 Task: Create a due date automation trigger when advanced on, on the tuesday before a card is due add fields without custom field "Resume" set to a date not in this week at 11:00 AM.
Action: Mouse moved to (1005, 76)
Screenshot: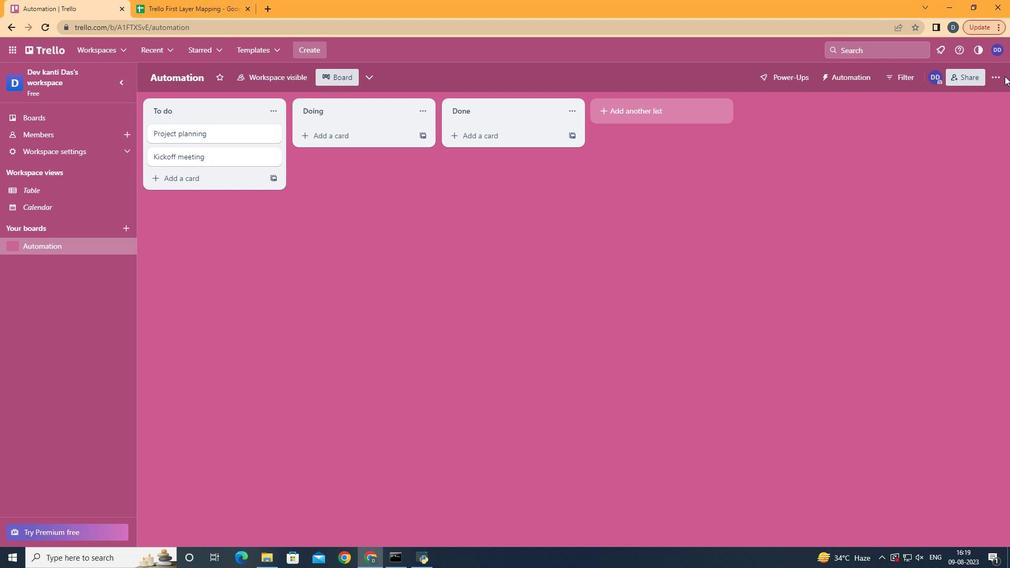 
Action: Mouse pressed left at (1005, 76)
Screenshot: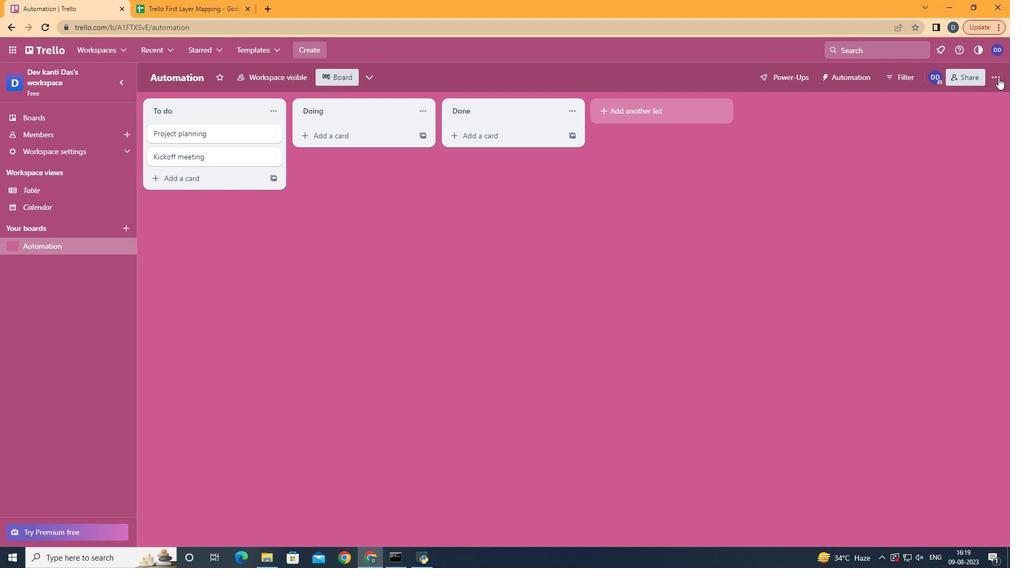 
Action: Mouse moved to (997, 78)
Screenshot: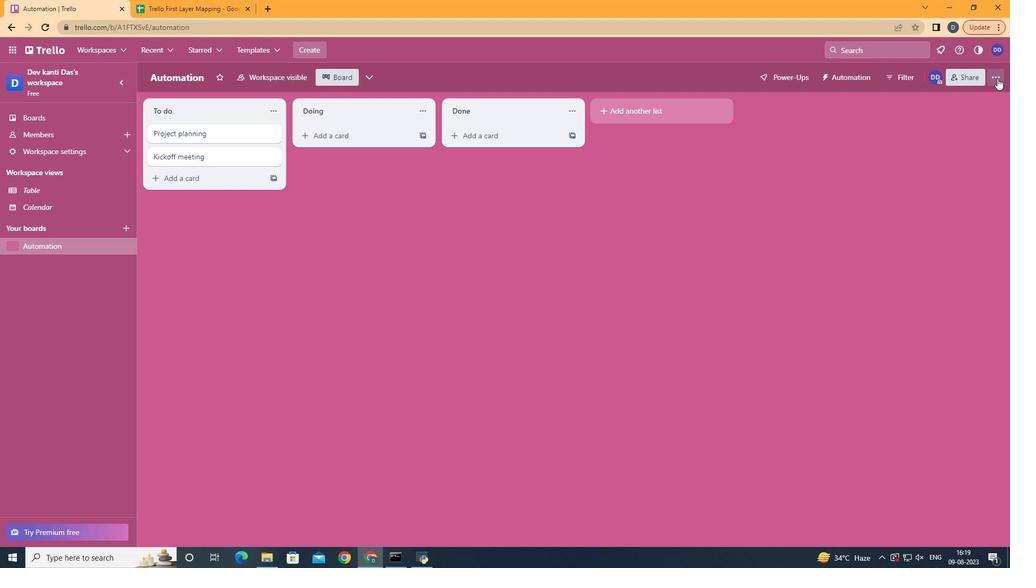 
Action: Mouse pressed left at (997, 78)
Screenshot: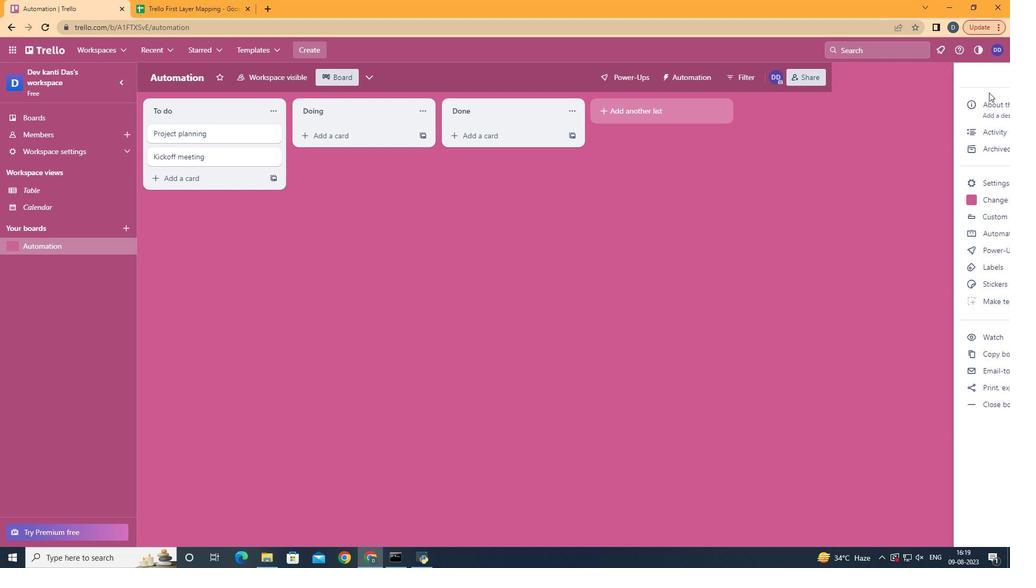 
Action: Mouse moved to (888, 231)
Screenshot: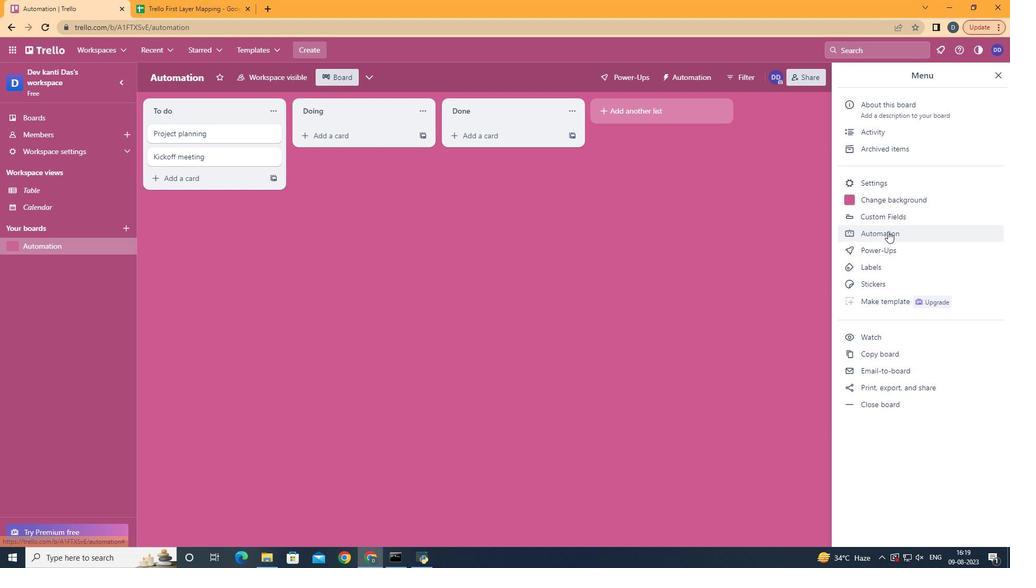 
Action: Mouse pressed left at (888, 231)
Screenshot: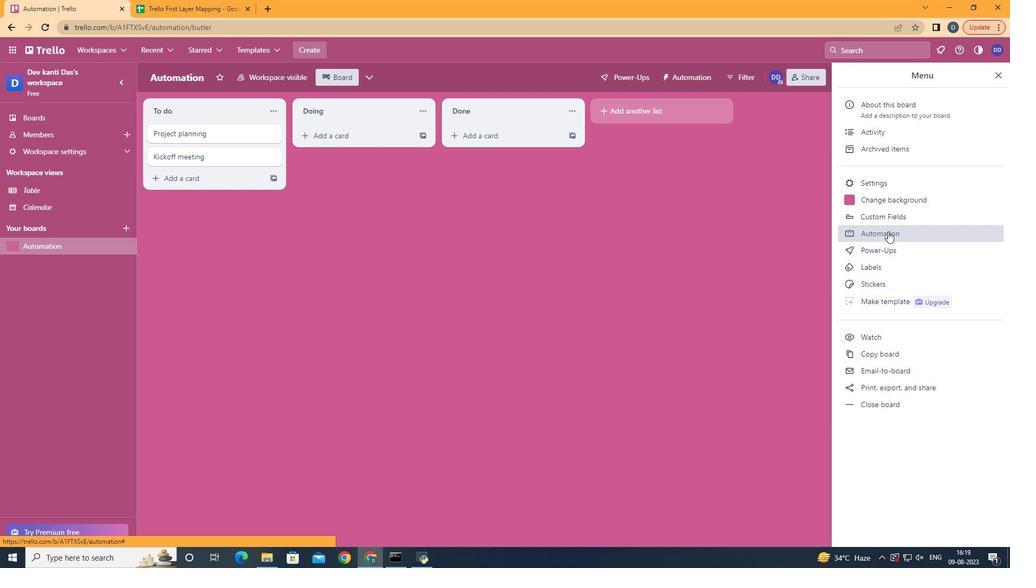 
Action: Mouse moved to (222, 213)
Screenshot: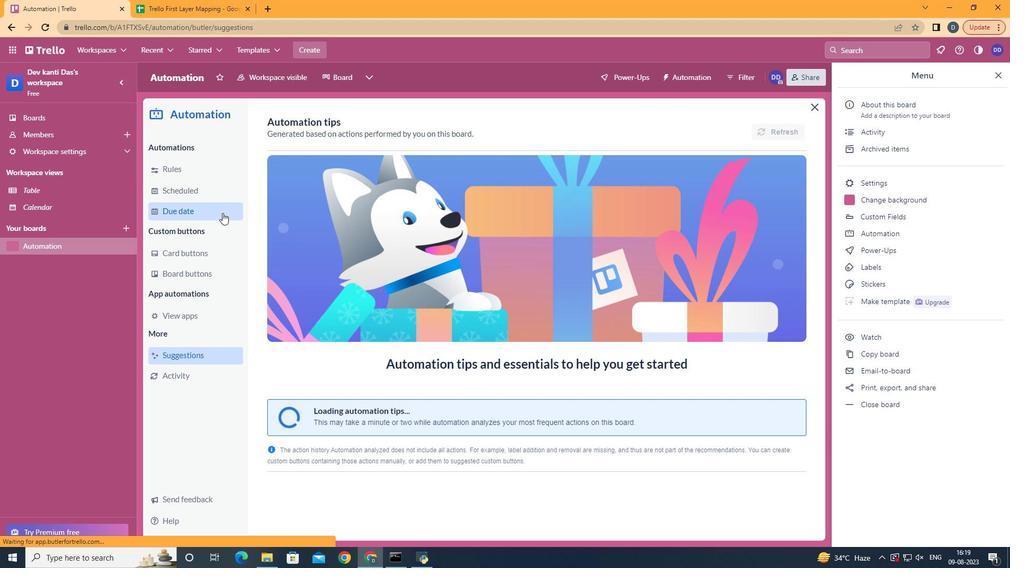 
Action: Mouse pressed left at (222, 213)
Screenshot: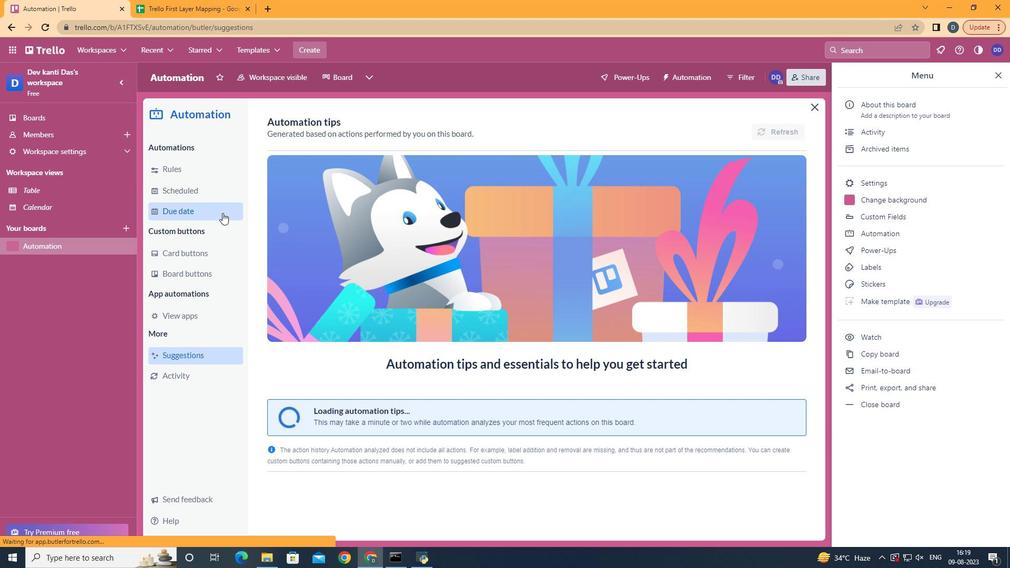 
Action: Mouse moved to (750, 128)
Screenshot: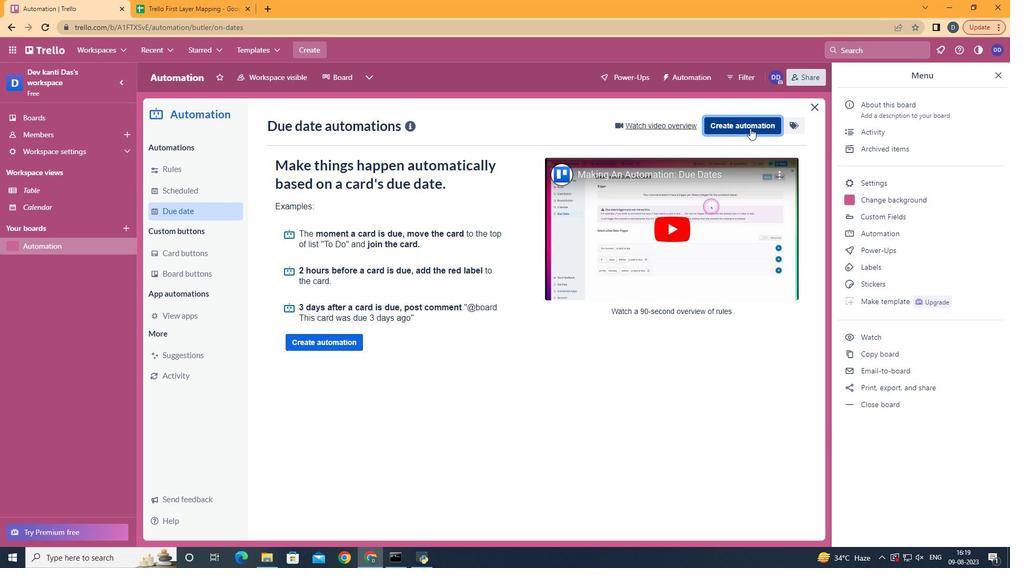 
Action: Mouse pressed left at (750, 128)
Screenshot: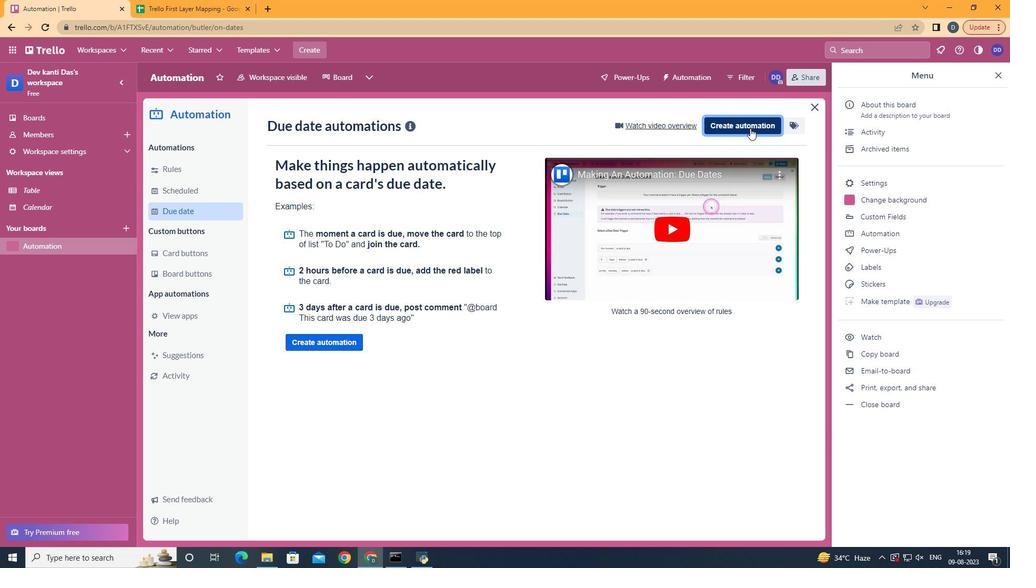 
Action: Mouse moved to (478, 227)
Screenshot: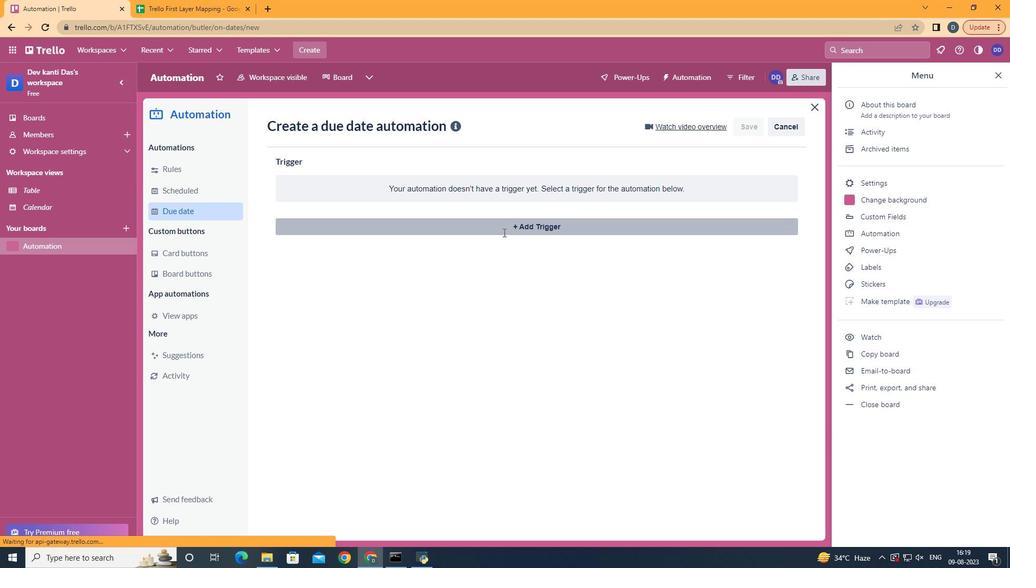 
Action: Mouse pressed left at (478, 227)
Screenshot: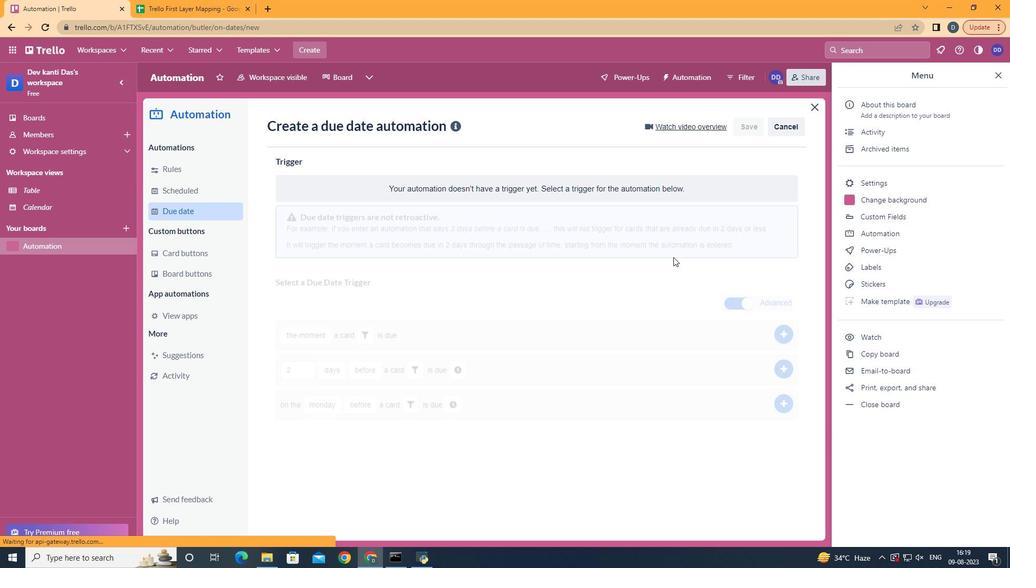 
Action: Mouse moved to (340, 300)
Screenshot: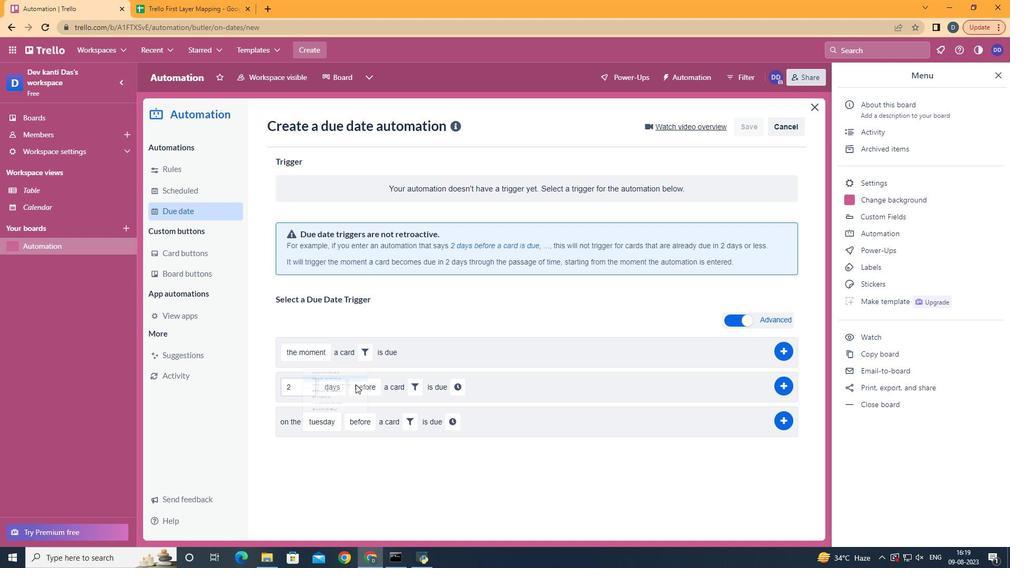 
Action: Mouse pressed left at (340, 300)
Screenshot: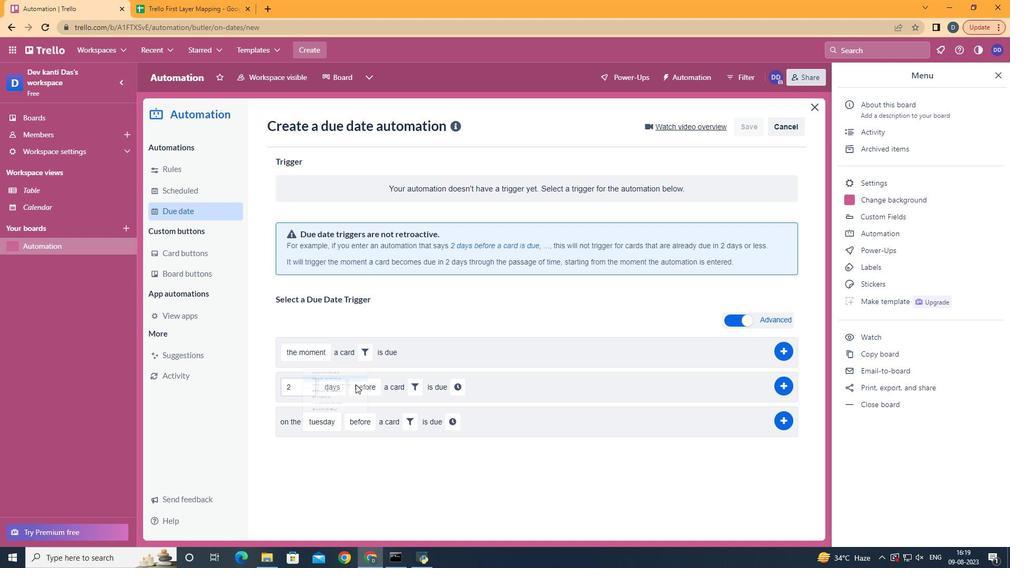 
Action: Mouse moved to (415, 418)
Screenshot: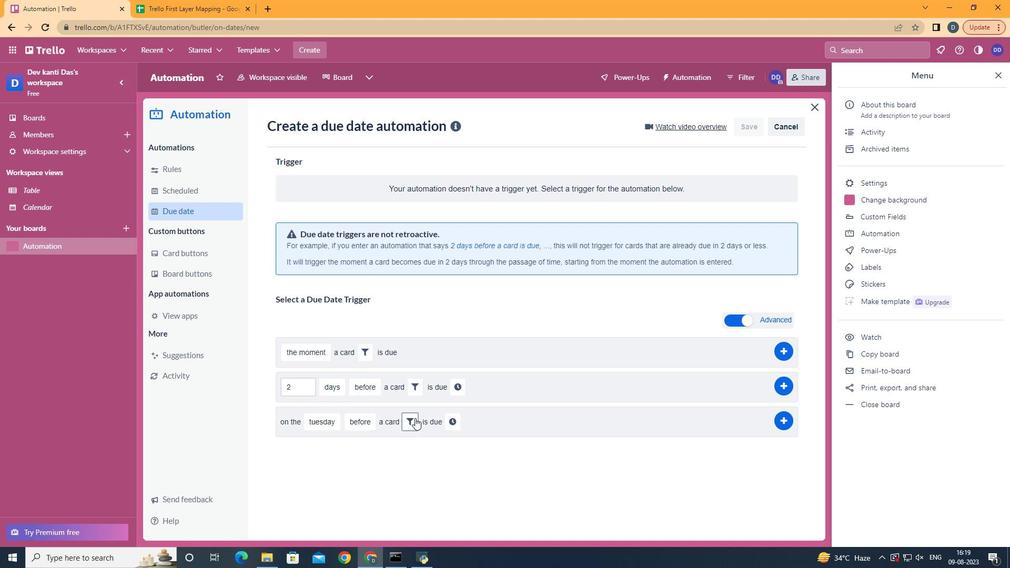 
Action: Mouse pressed left at (415, 418)
Screenshot: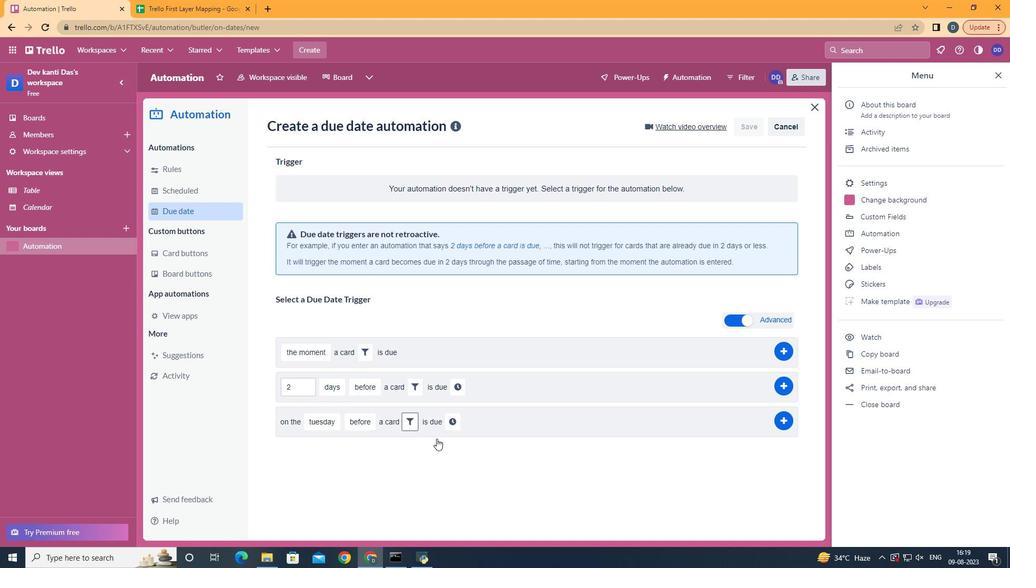 
Action: Mouse moved to (590, 453)
Screenshot: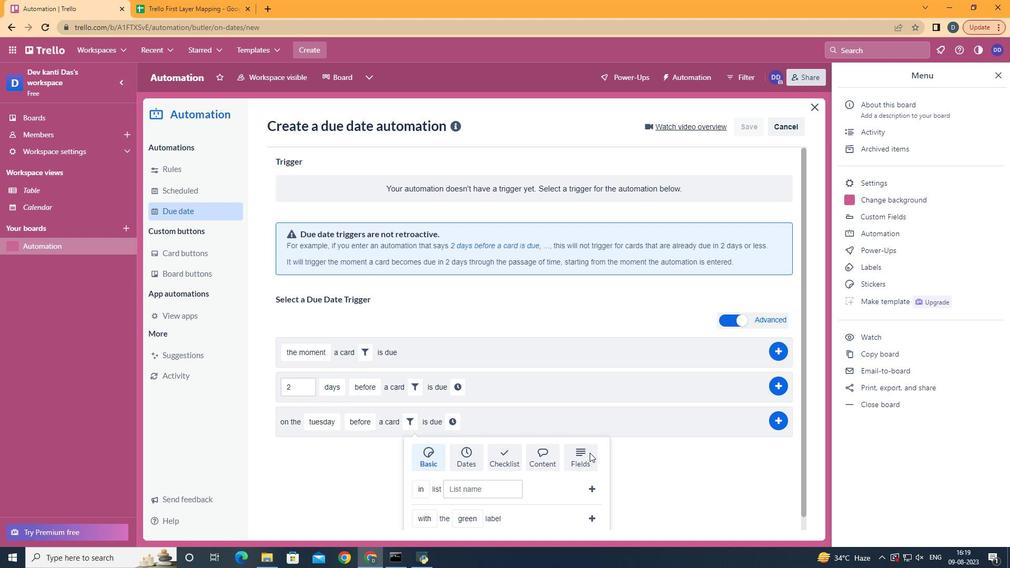 
Action: Mouse pressed left at (590, 453)
Screenshot: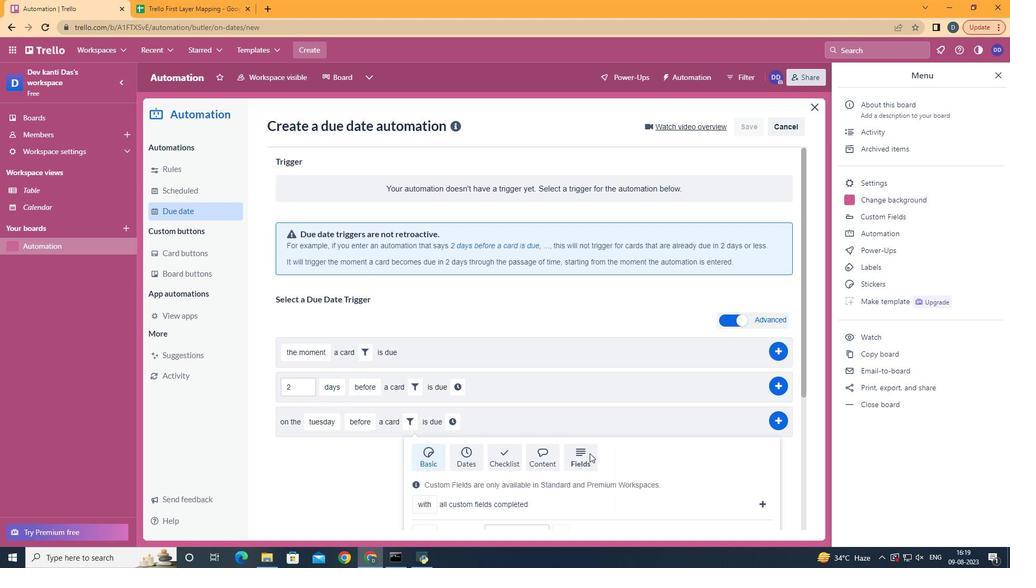 
Action: Mouse moved to (590, 453)
Screenshot: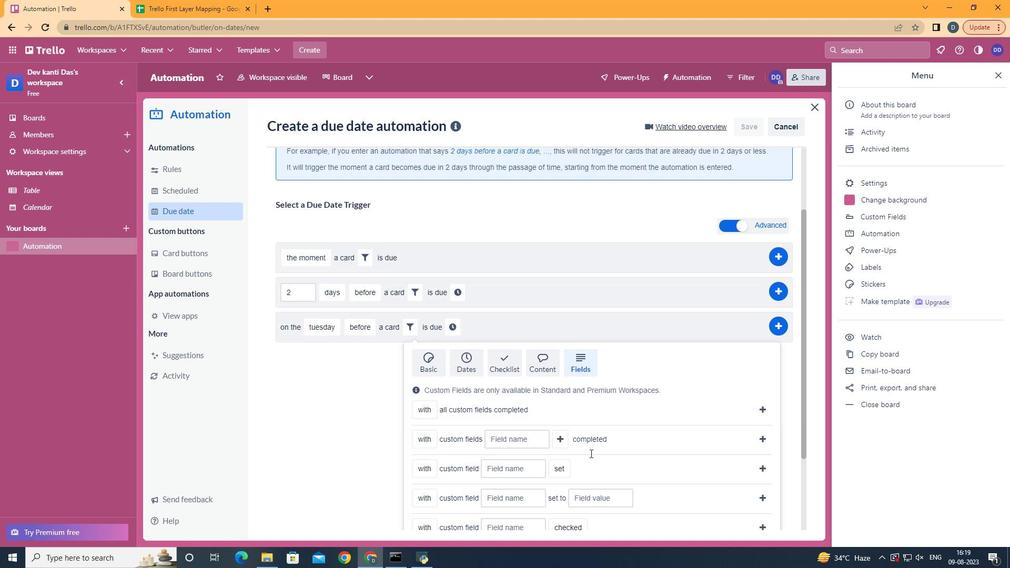 
Action: Mouse scrolled (590, 453) with delta (0, 0)
Screenshot: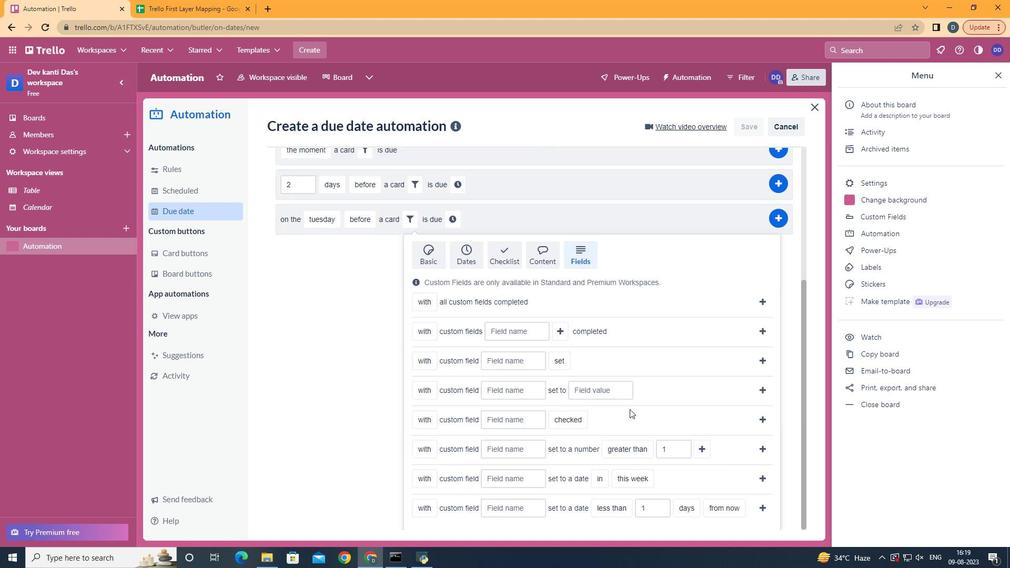 
Action: Mouse scrolled (590, 453) with delta (0, 0)
Screenshot: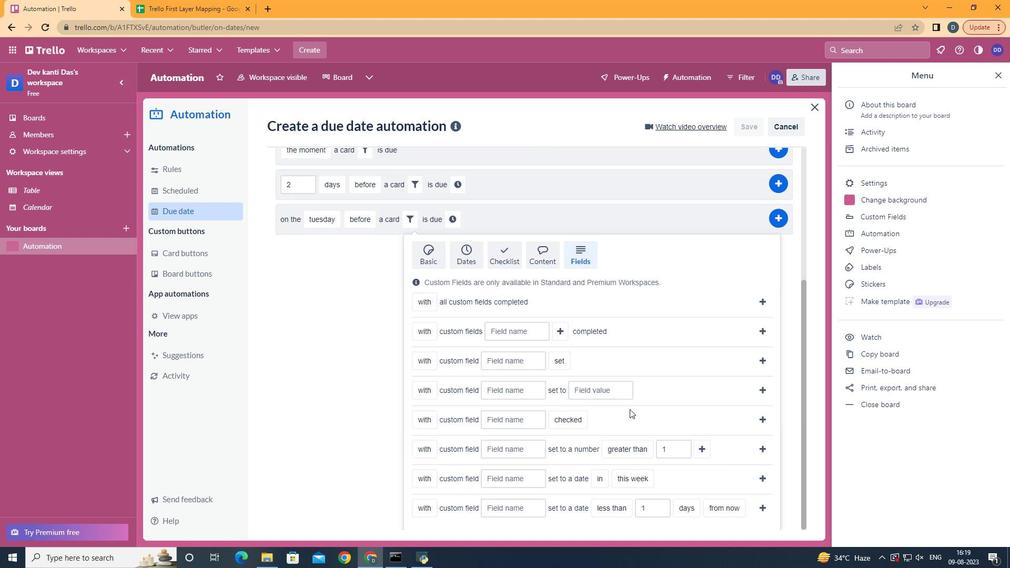 
Action: Mouse scrolled (590, 453) with delta (0, 0)
Screenshot: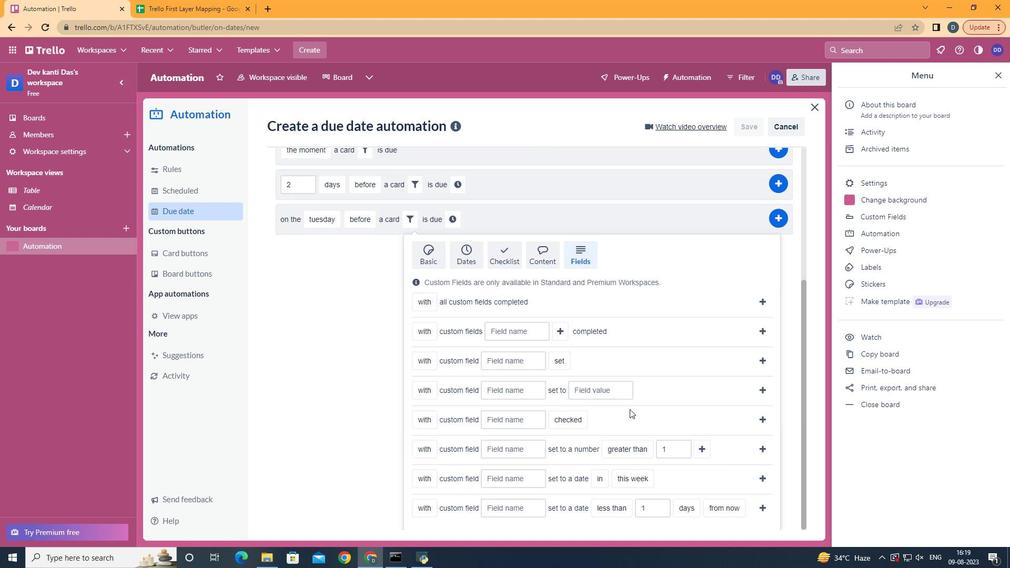 
Action: Mouse scrolled (590, 453) with delta (0, 0)
Screenshot: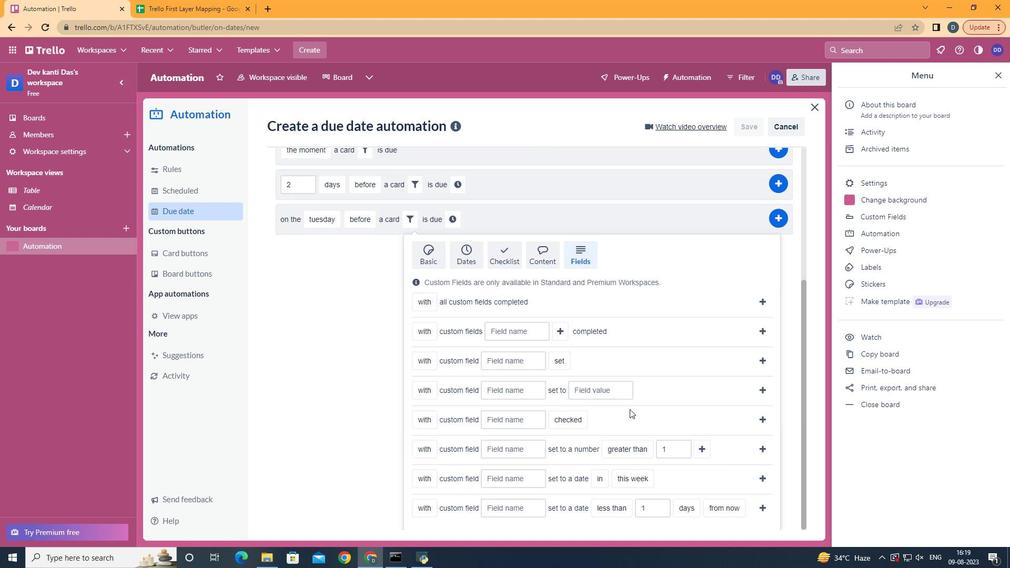 
Action: Mouse scrolled (590, 453) with delta (0, 0)
Screenshot: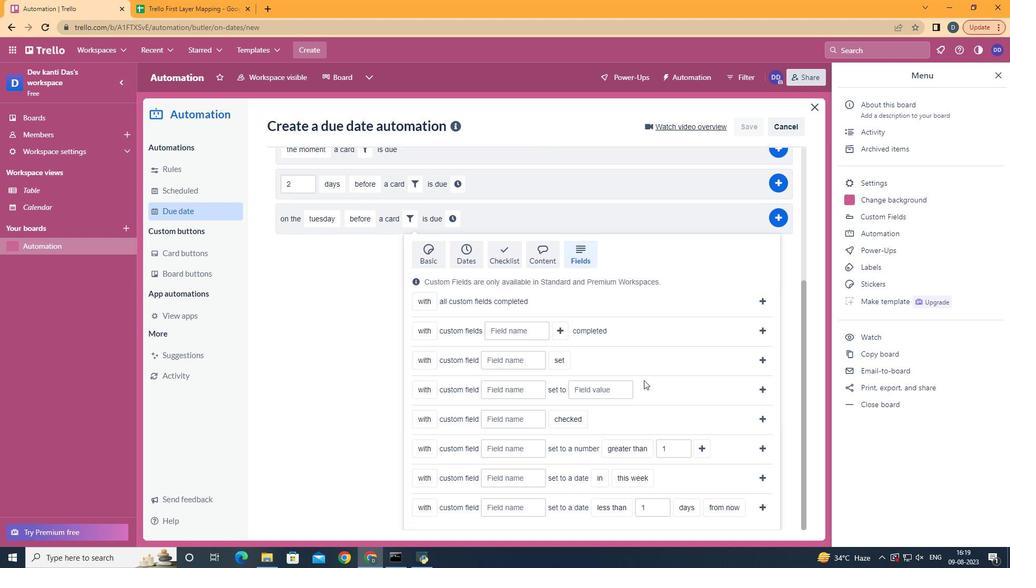 
Action: Mouse moved to (435, 515)
Screenshot: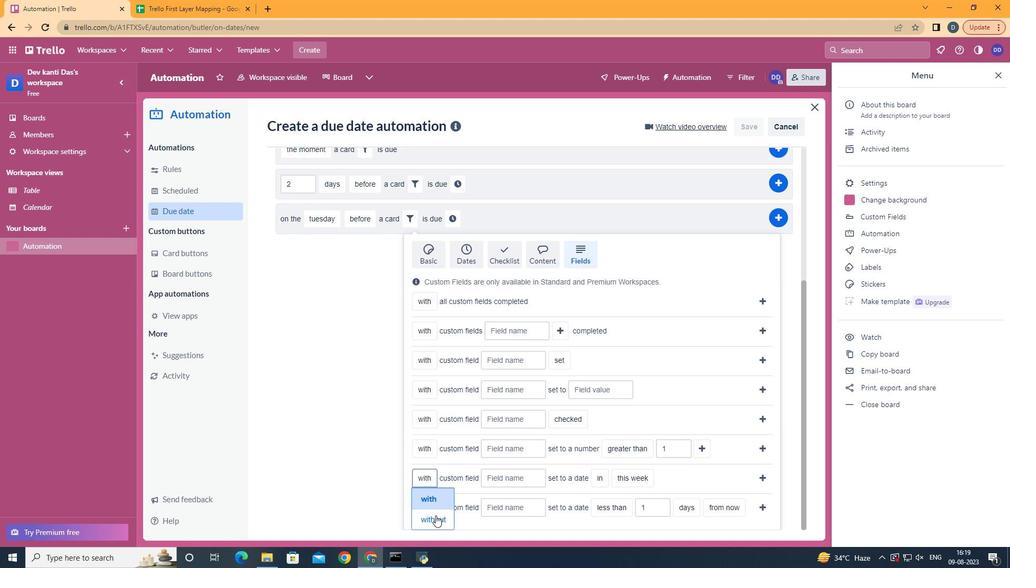 
Action: Mouse pressed left at (435, 515)
Screenshot: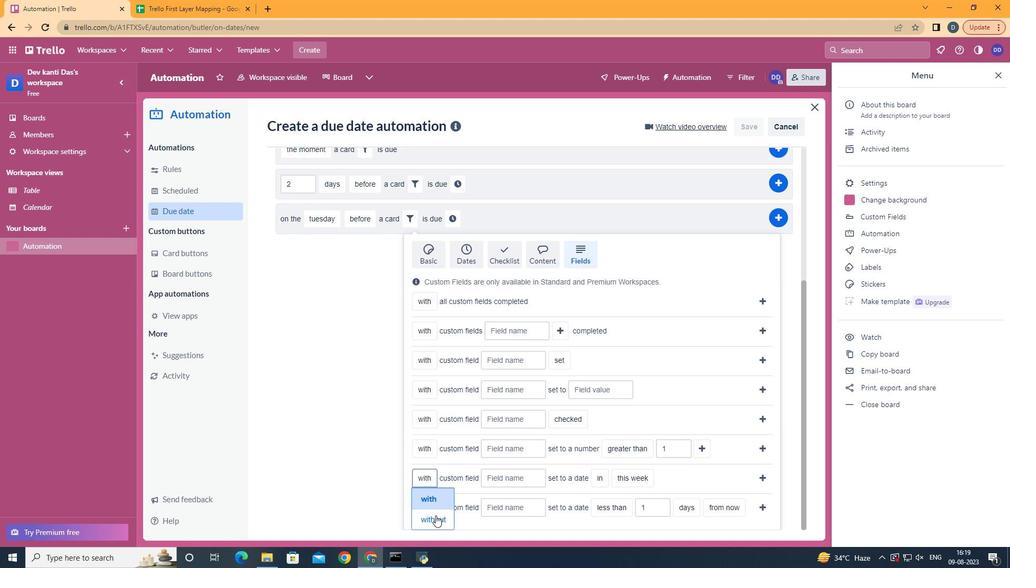 
Action: Mouse moved to (541, 478)
Screenshot: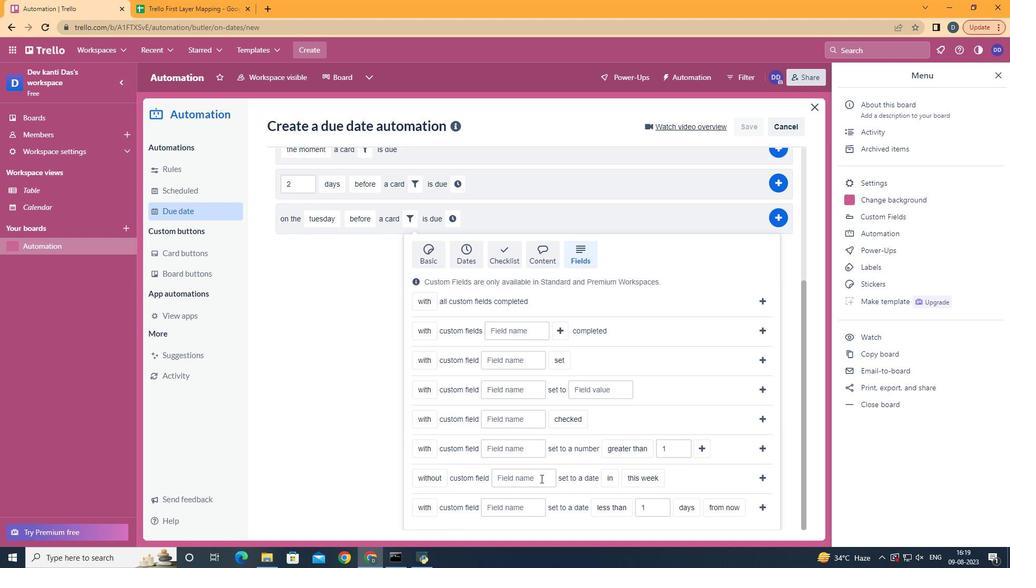 
Action: Mouse pressed left at (541, 478)
Screenshot: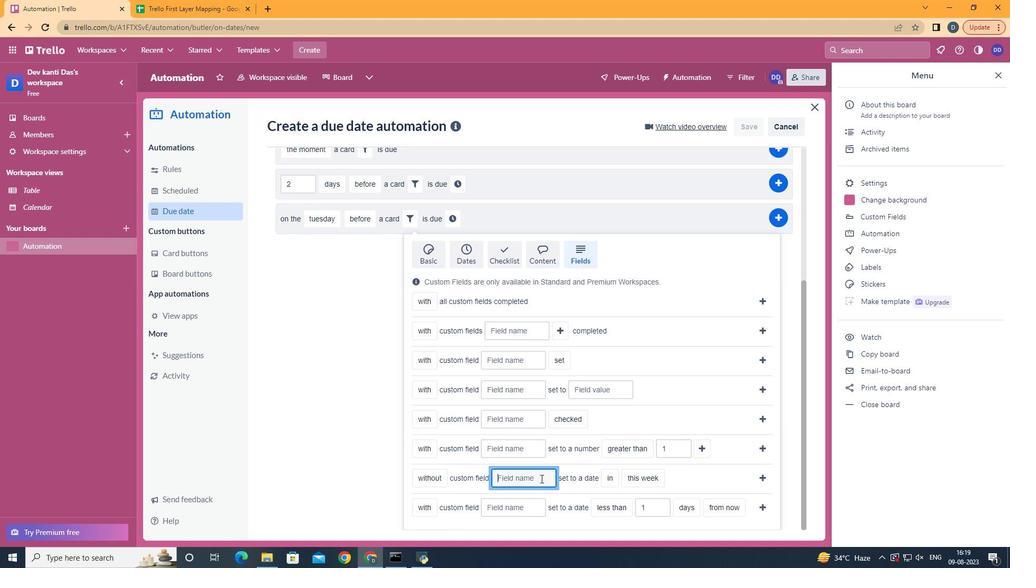 
Action: Key pressed <Key.shift>Resume
Screenshot: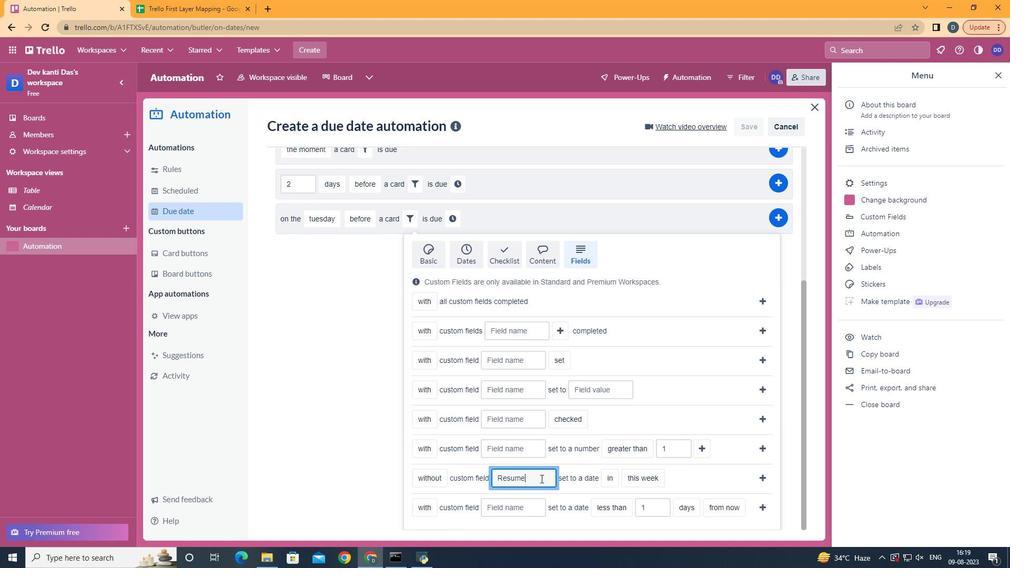 
Action: Mouse moved to (621, 521)
Screenshot: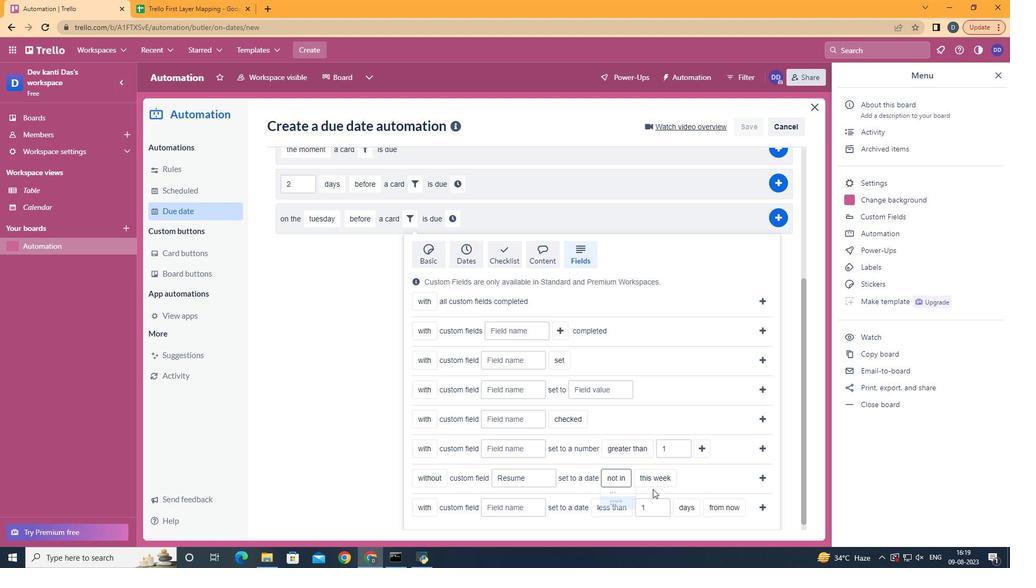 
Action: Mouse pressed left at (621, 521)
Screenshot: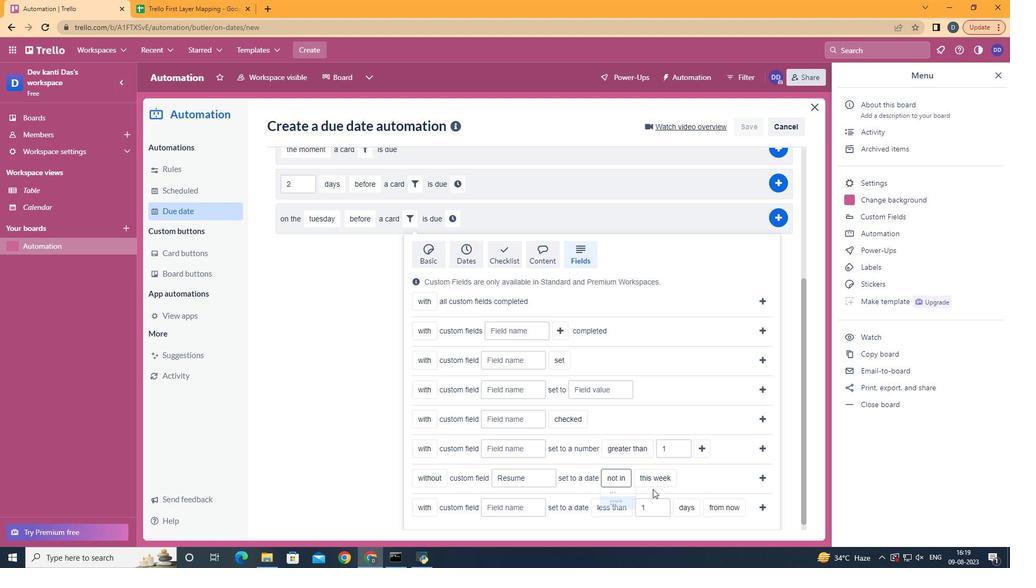 
Action: Mouse moved to (663, 498)
Screenshot: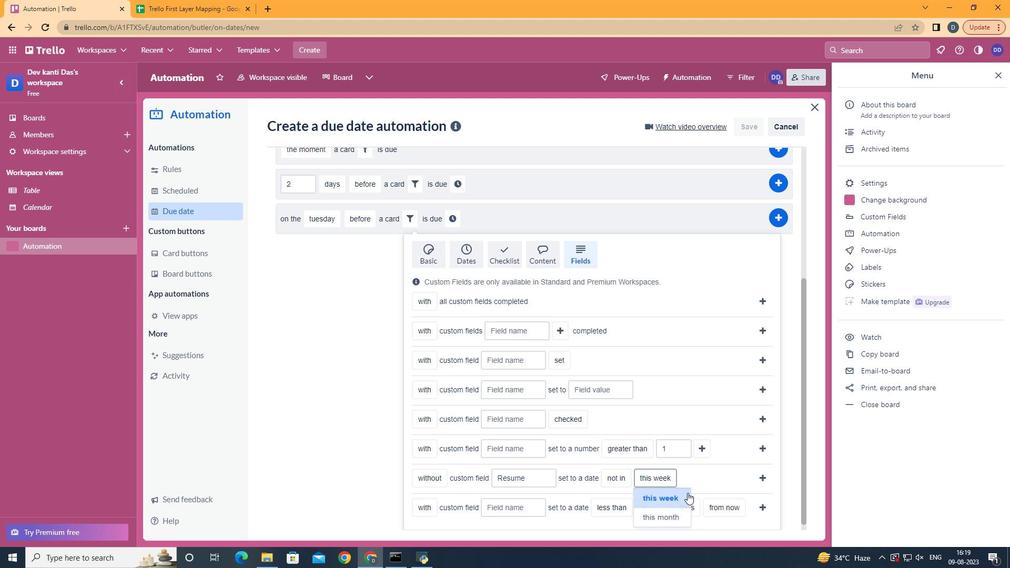
Action: Mouse pressed left at (663, 498)
Screenshot: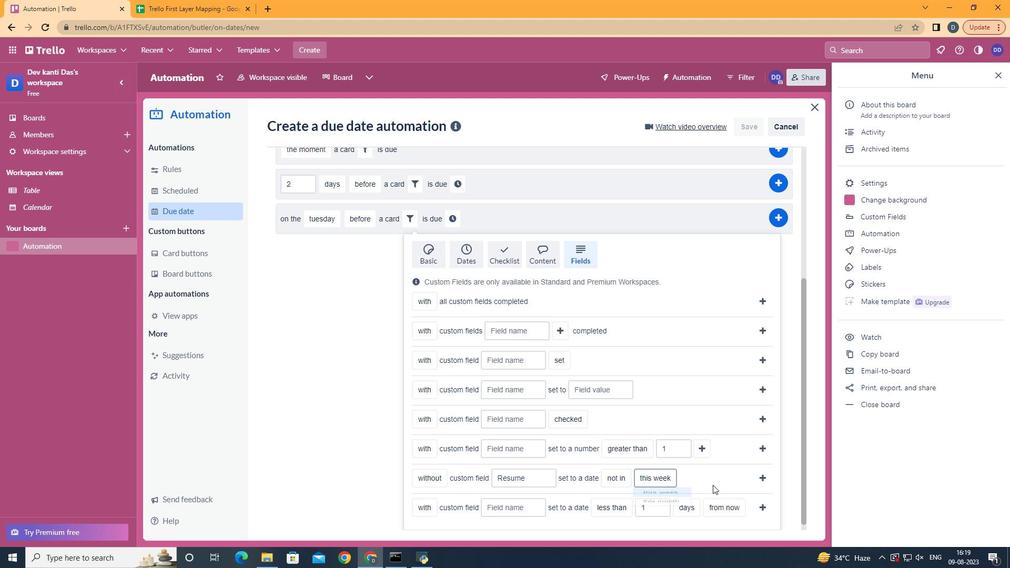 
Action: Mouse moved to (756, 477)
Screenshot: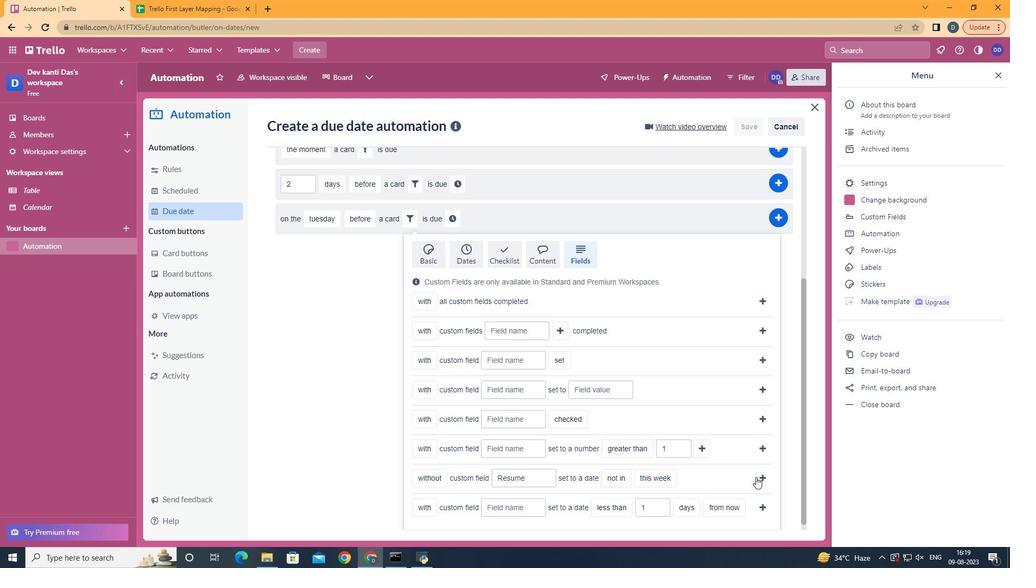 
Action: Mouse pressed left at (756, 477)
Screenshot: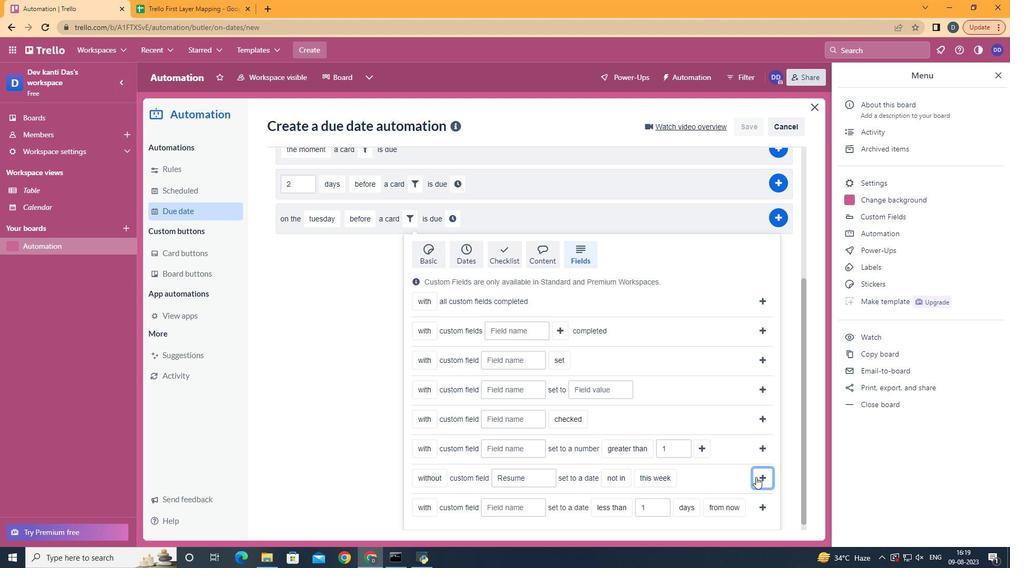 
Action: Mouse moved to (678, 423)
Screenshot: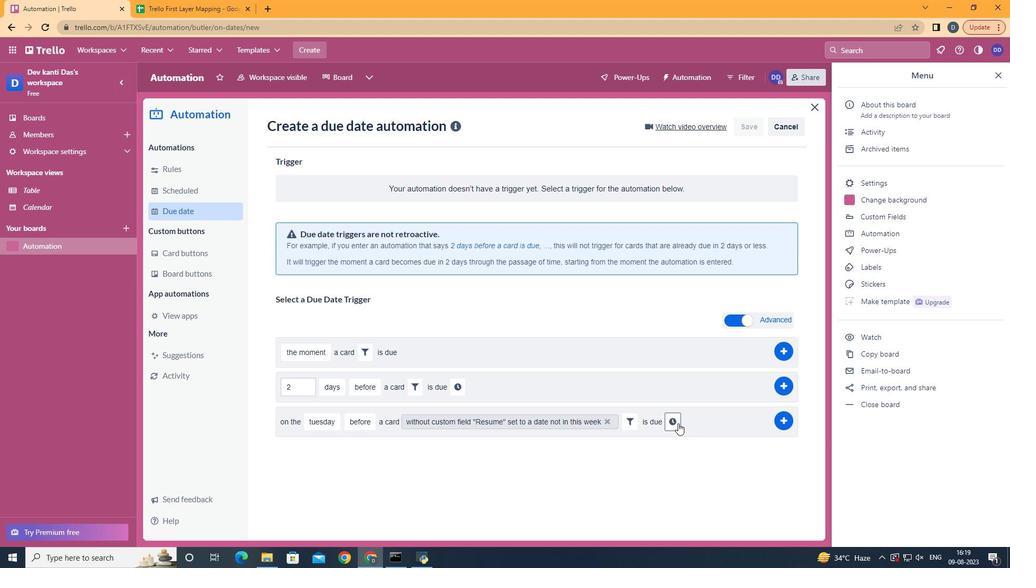 
Action: Mouse pressed left at (678, 423)
Screenshot: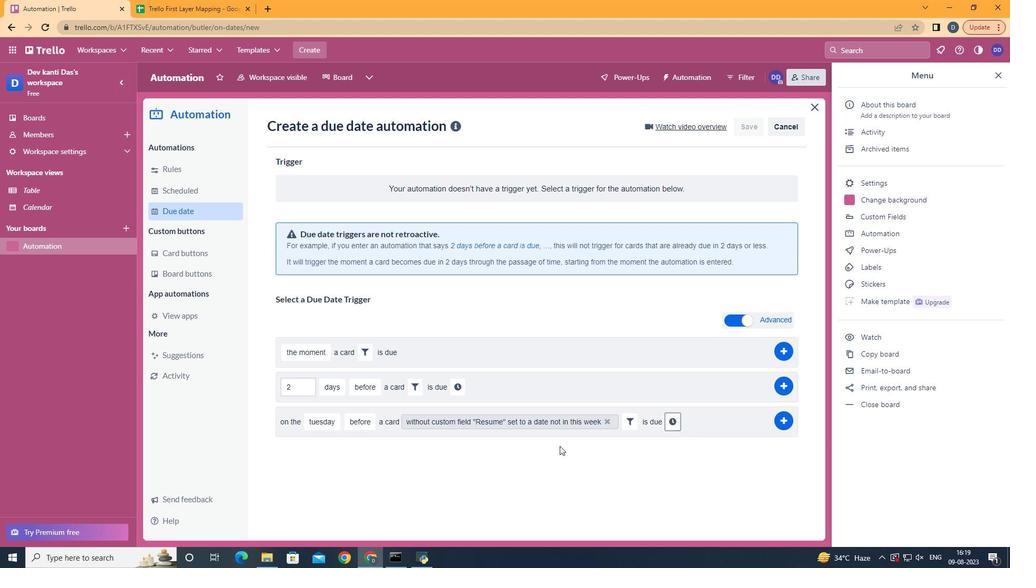 
Action: Mouse moved to (313, 447)
Screenshot: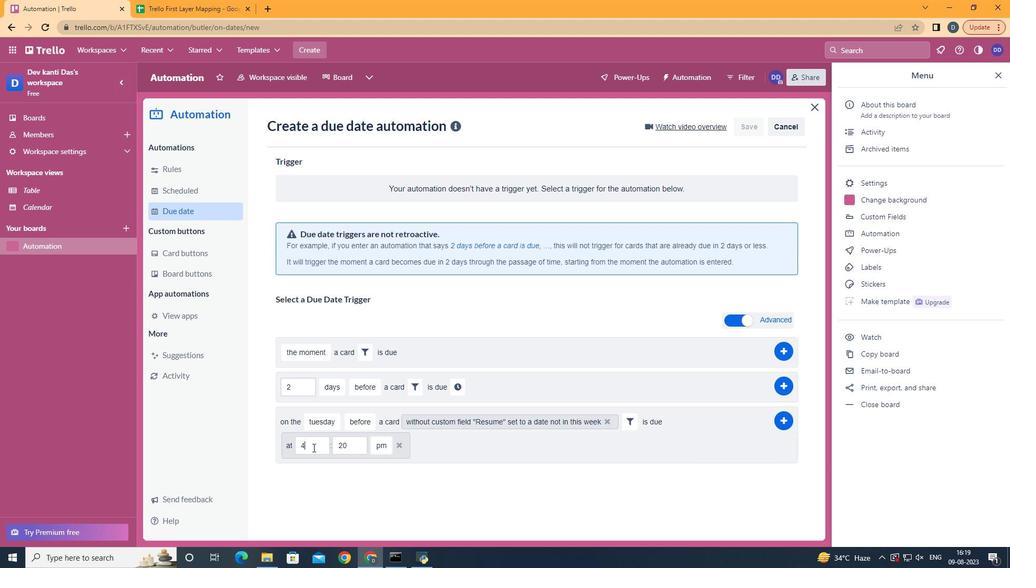 
Action: Mouse pressed left at (313, 447)
Screenshot: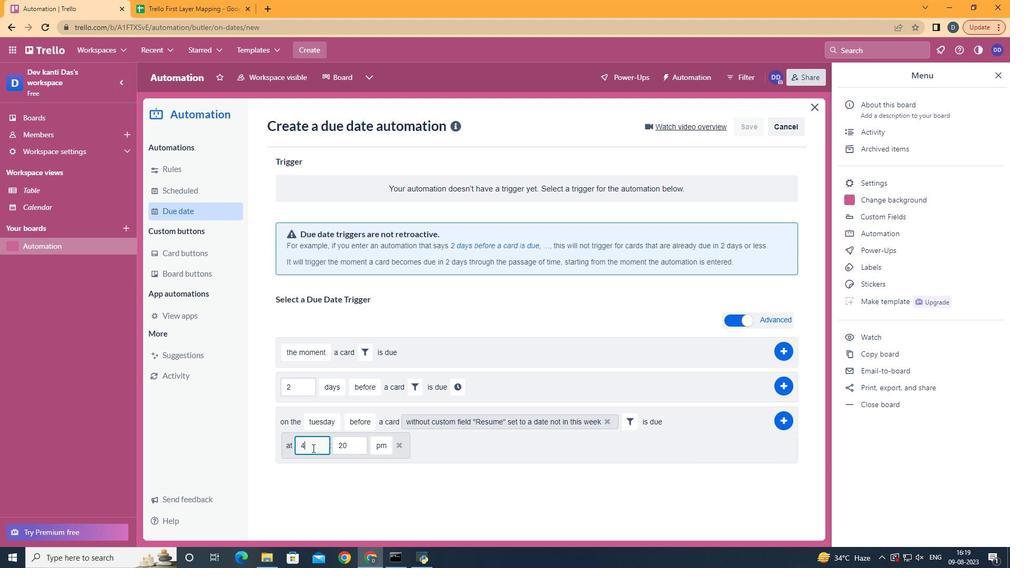 
Action: Mouse moved to (277, 461)
Screenshot: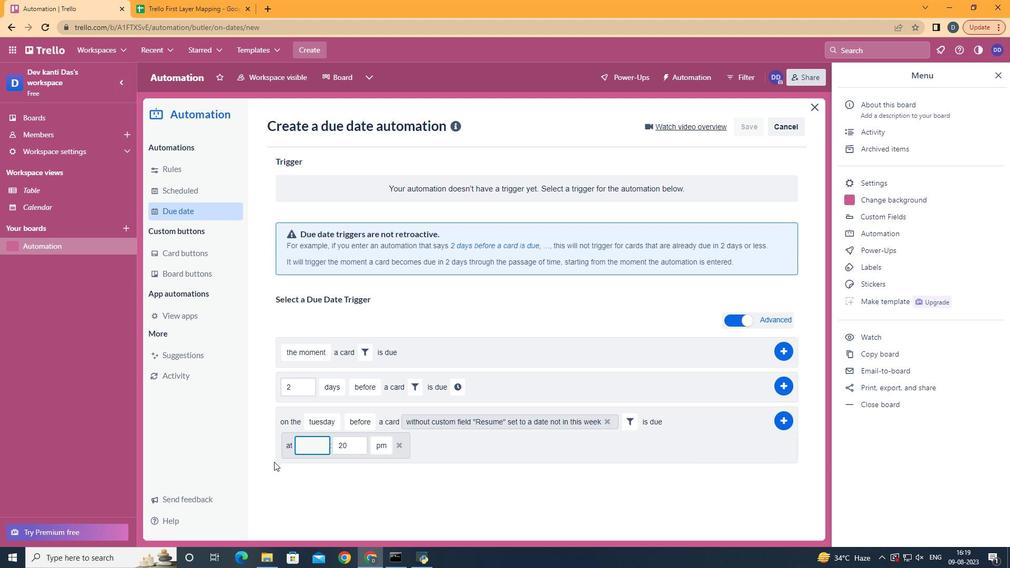
Action: Key pressed <Key.backspace>
Screenshot: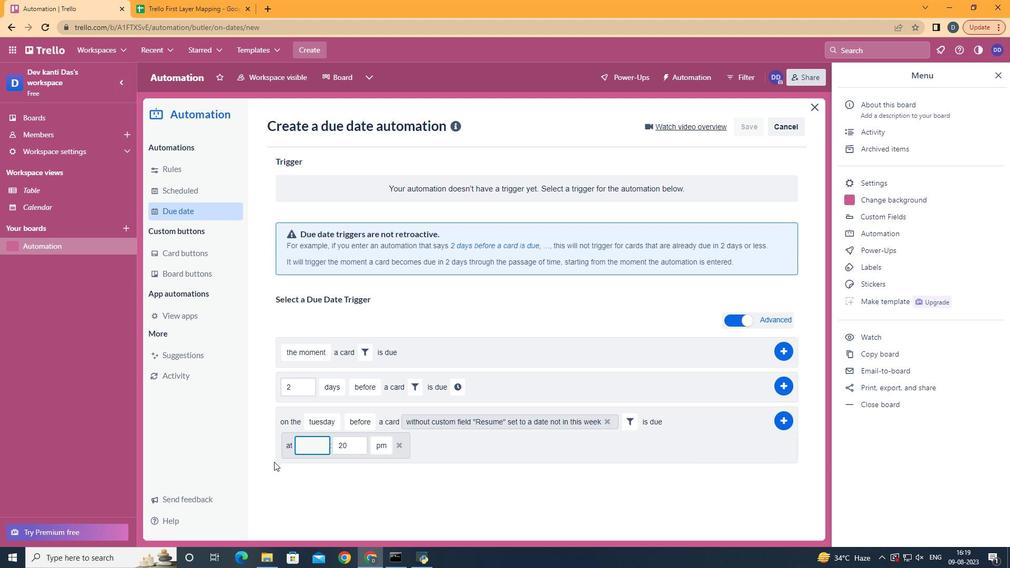 
Action: Mouse moved to (274, 462)
Screenshot: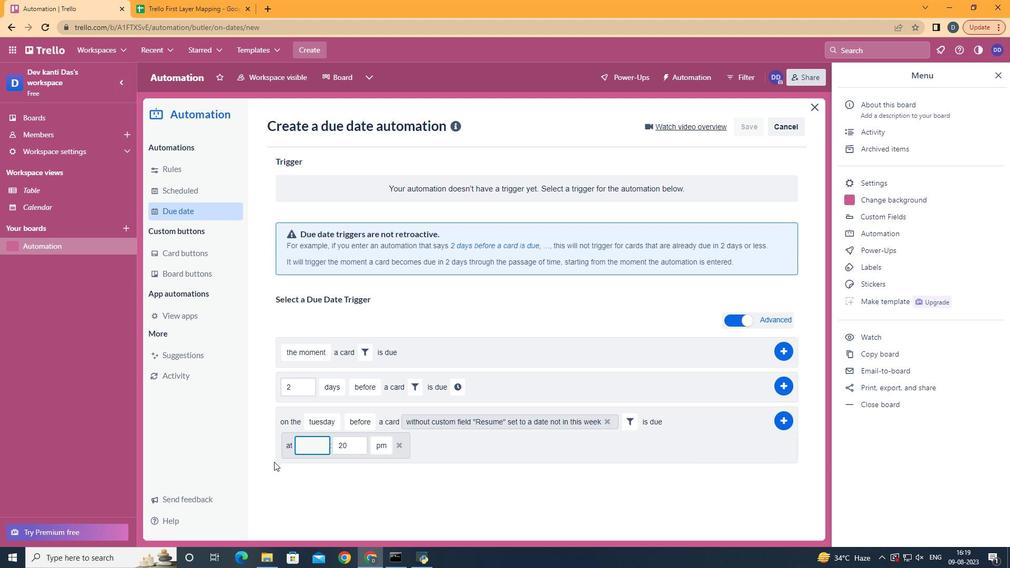 
Action: Key pressed 11
Screenshot: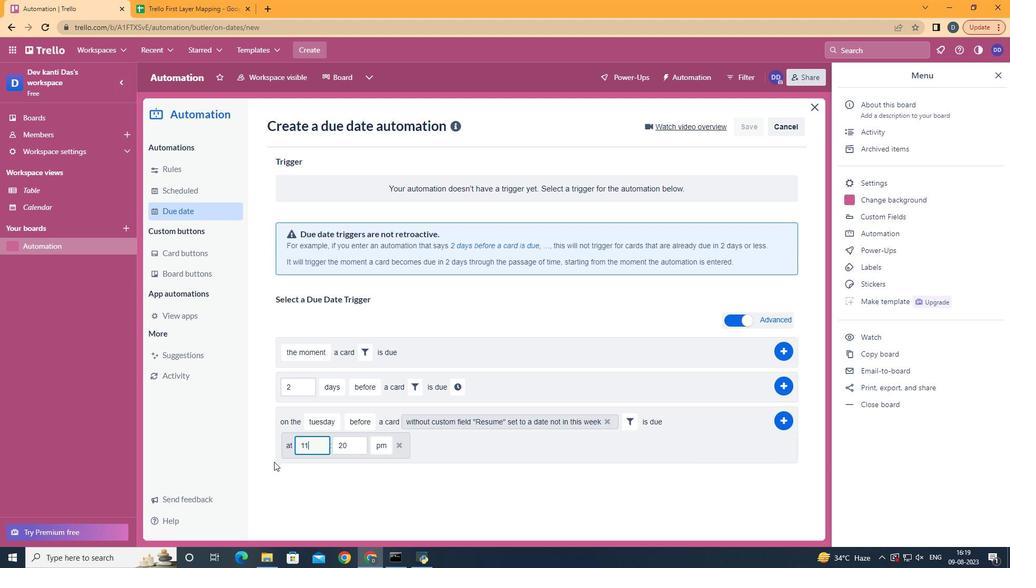 
Action: Mouse moved to (357, 450)
Screenshot: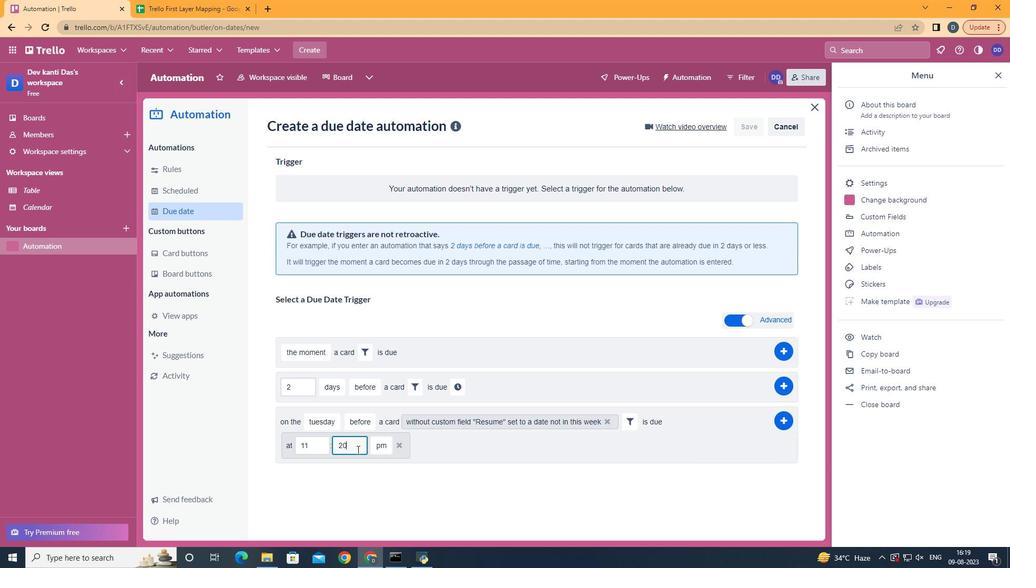 
Action: Mouse pressed left at (357, 450)
Screenshot: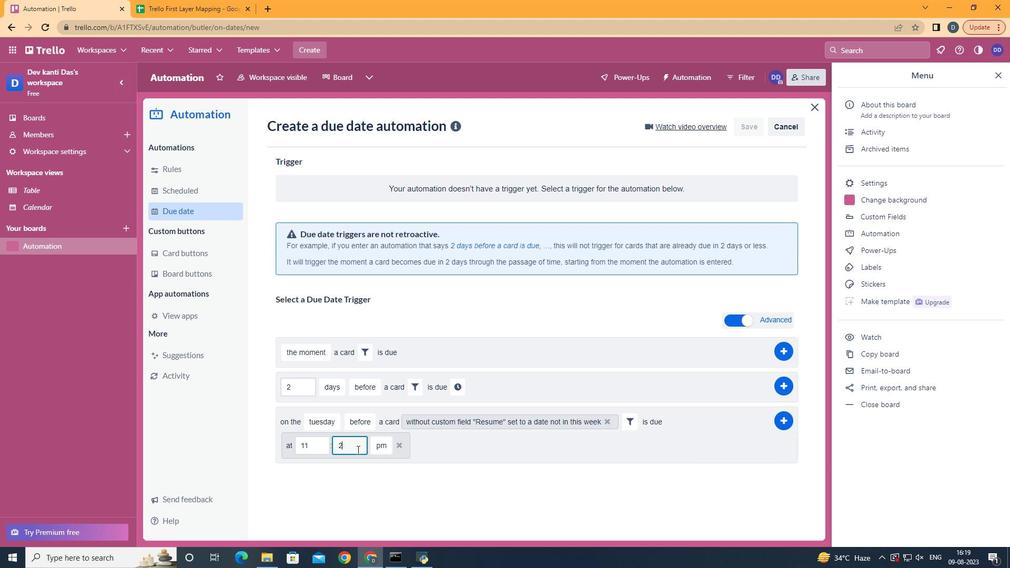 
Action: Key pressed <Key.backspace>
Screenshot: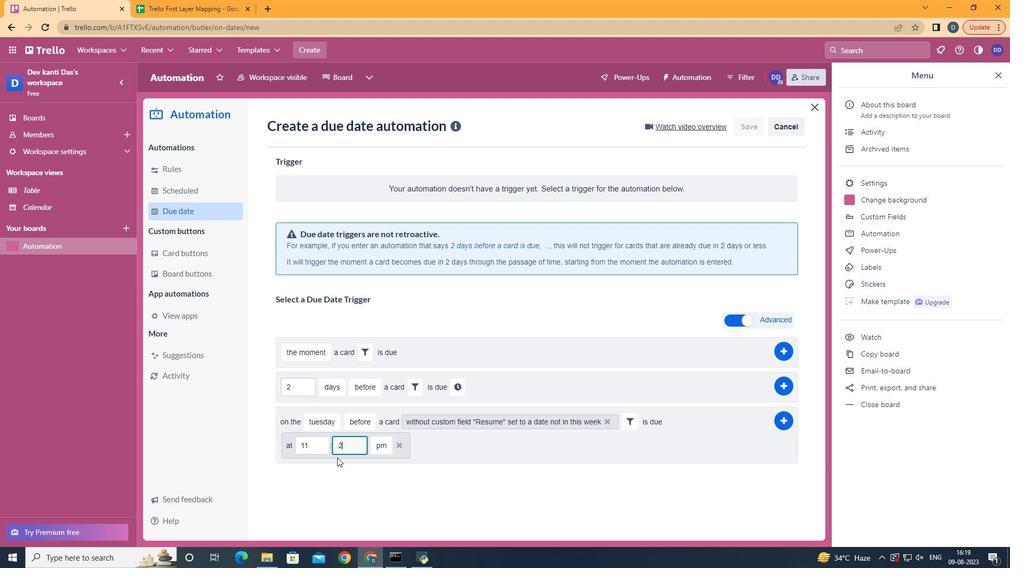 
Action: Mouse moved to (334, 457)
Screenshot: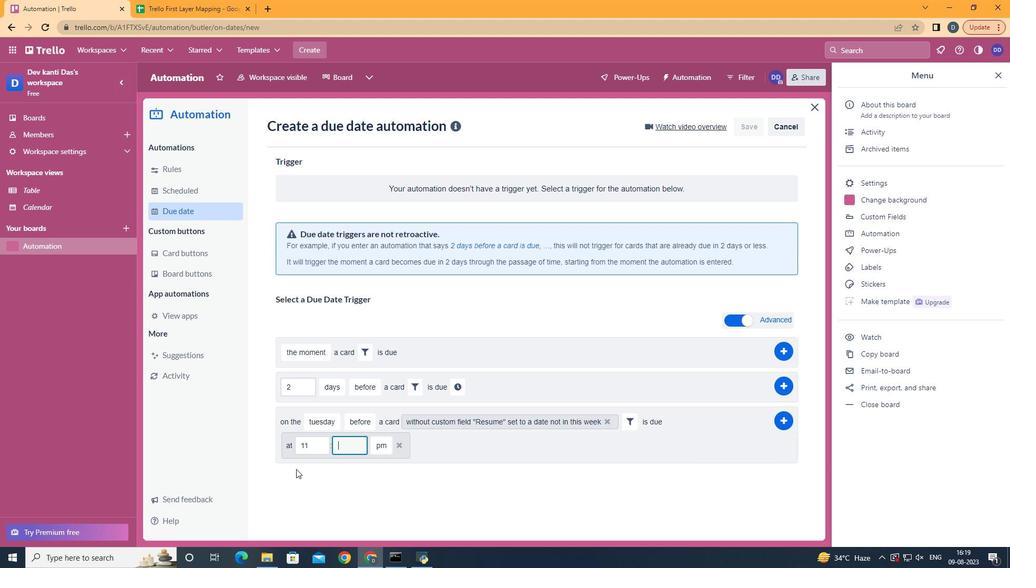 
Action: Key pressed <Key.backspace>
Screenshot: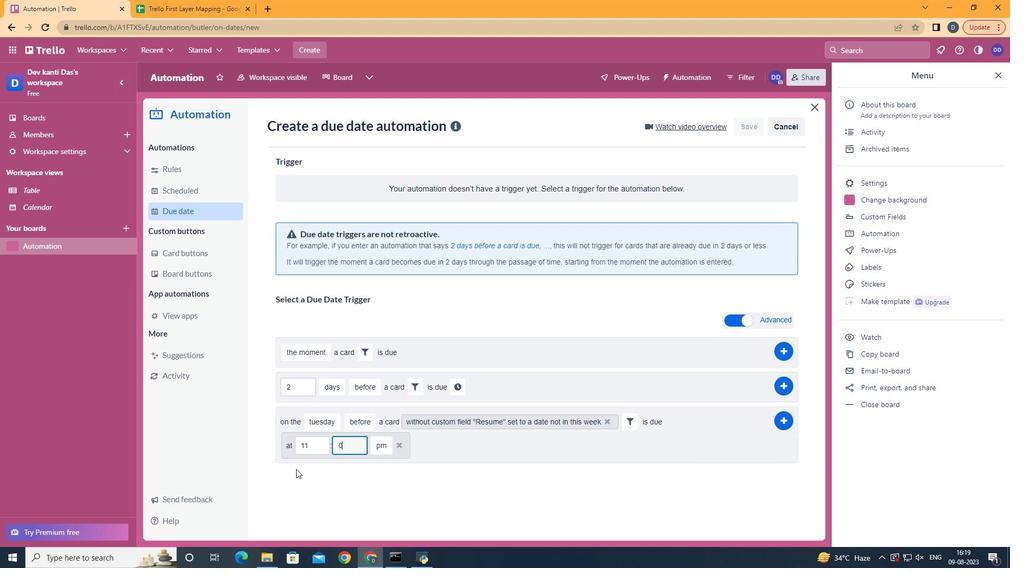 
Action: Mouse moved to (296, 469)
Screenshot: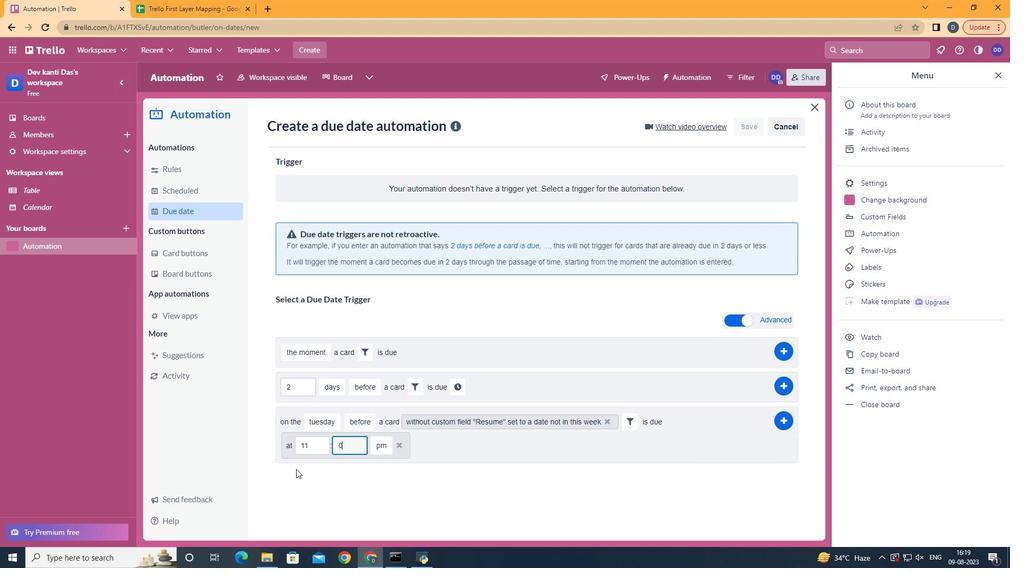
Action: Key pressed 00
Screenshot: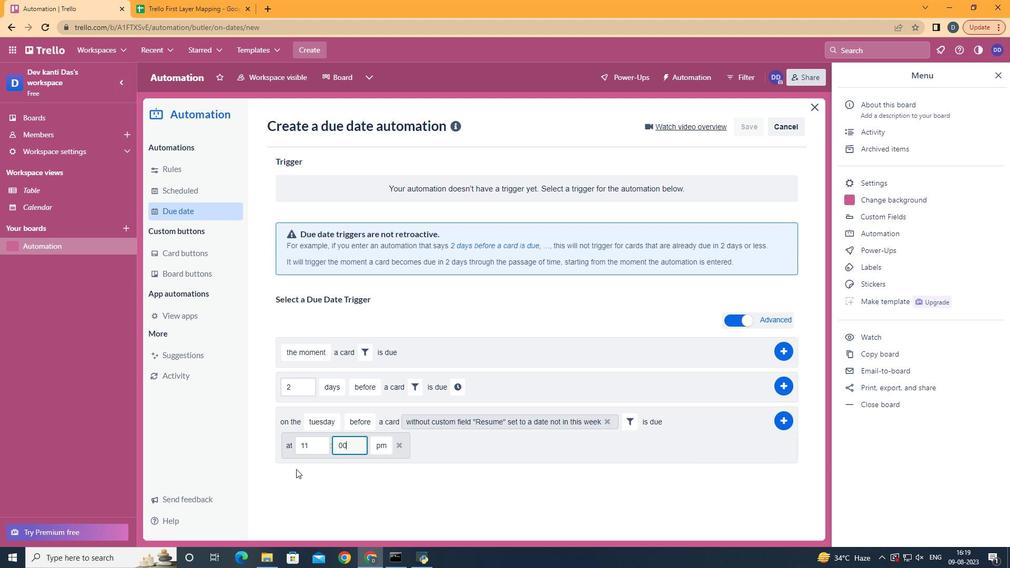 
Action: Mouse moved to (392, 466)
Screenshot: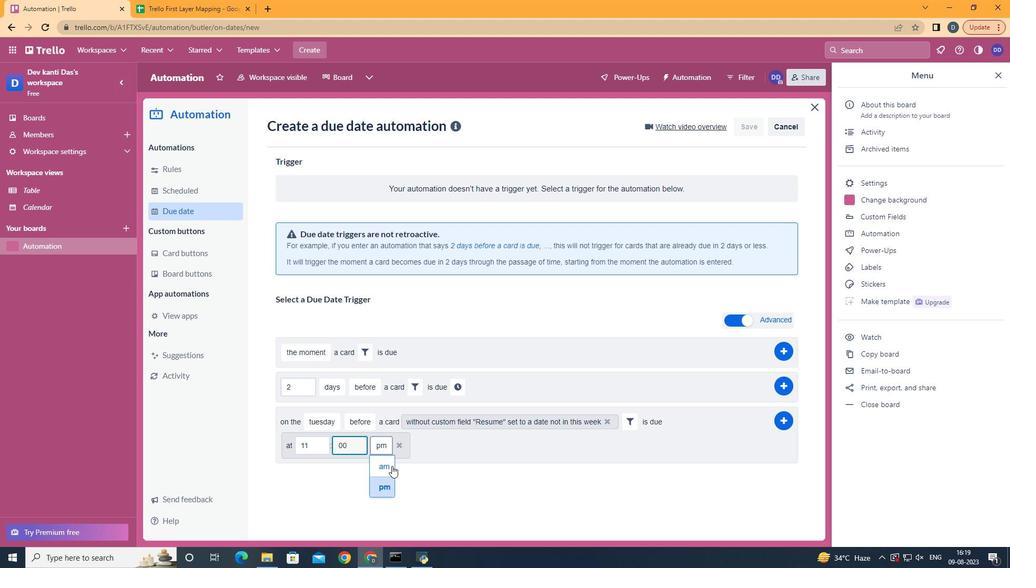 
Action: Mouse pressed left at (392, 466)
Screenshot: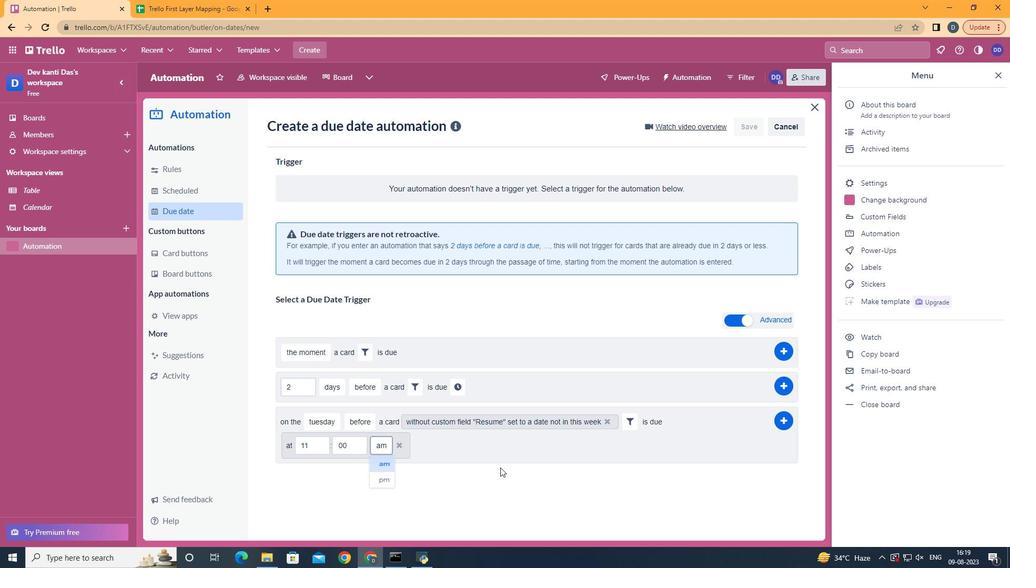 
Action: Mouse moved to (778, 422)
Screenshot: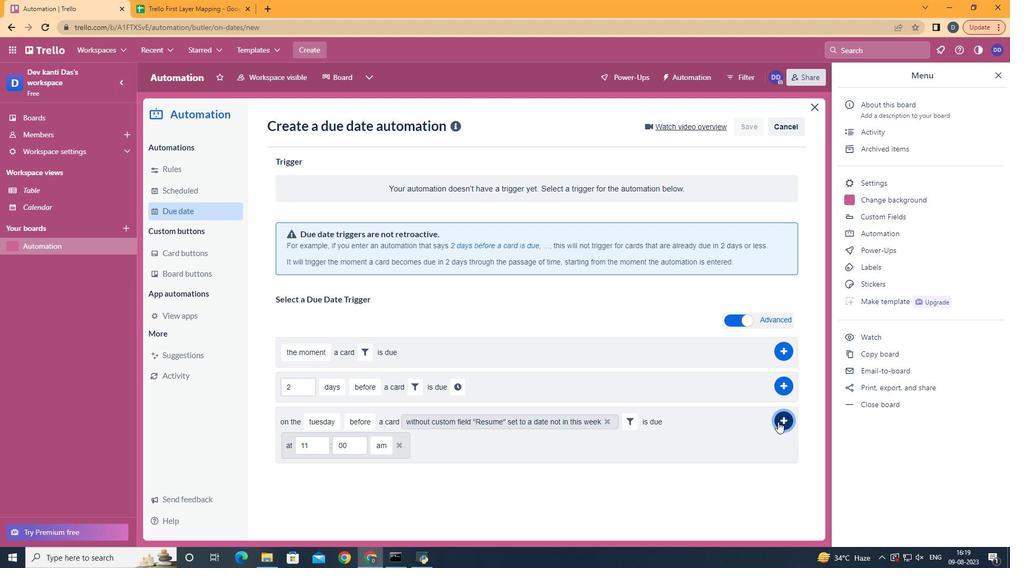 
Action: Mouse pressed left at (778, 422)
Screenshot: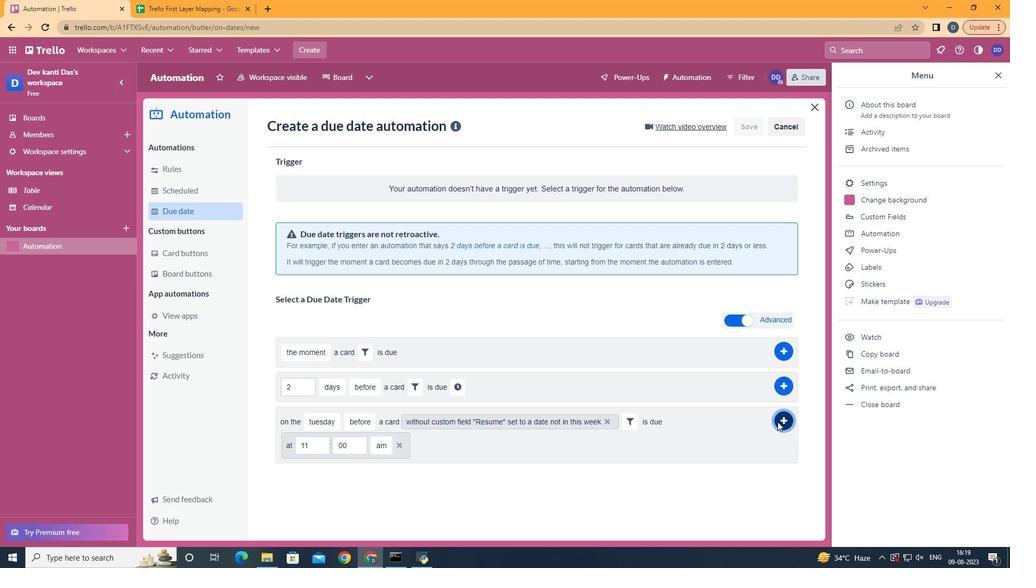 
Action: Mouse moved to (583, 247)
Screenshot: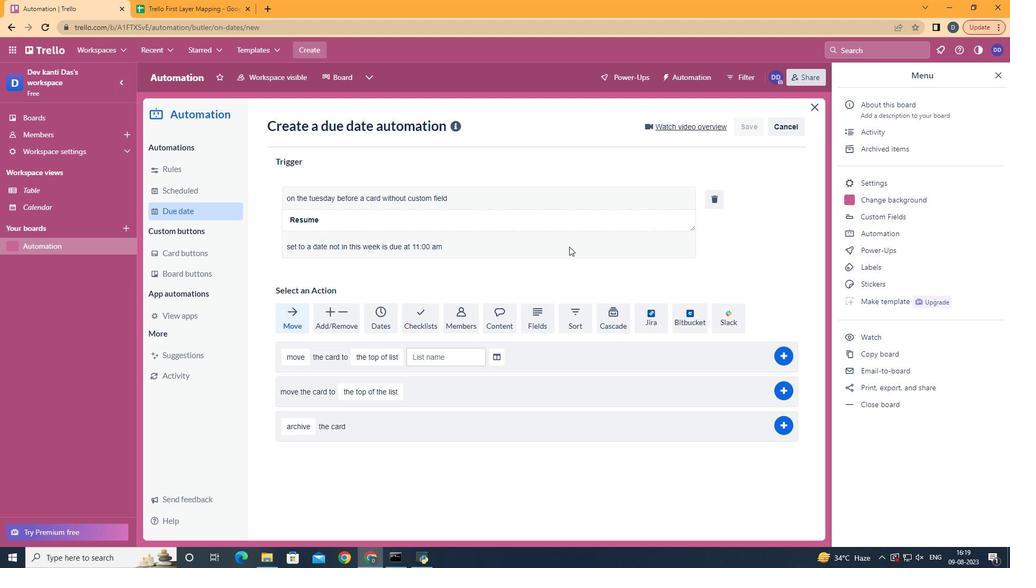 
